 Task: Create a board button that sort the cards in list "Trello first" by start date in ascending order.
Action: Mouse moved to (1412, 105)
Screenshot: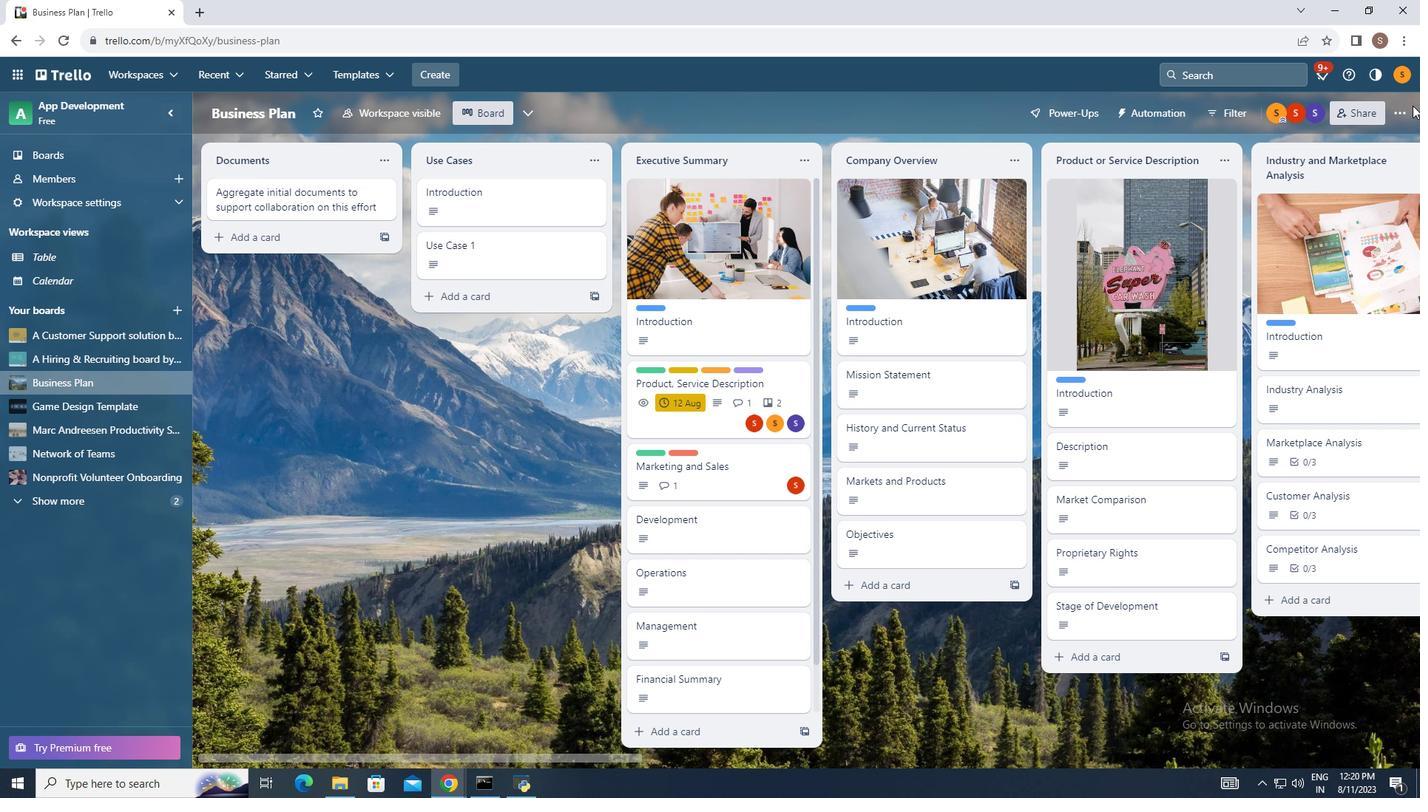 
Action: Mouse pressed left at (1412, 105)
Screenshot: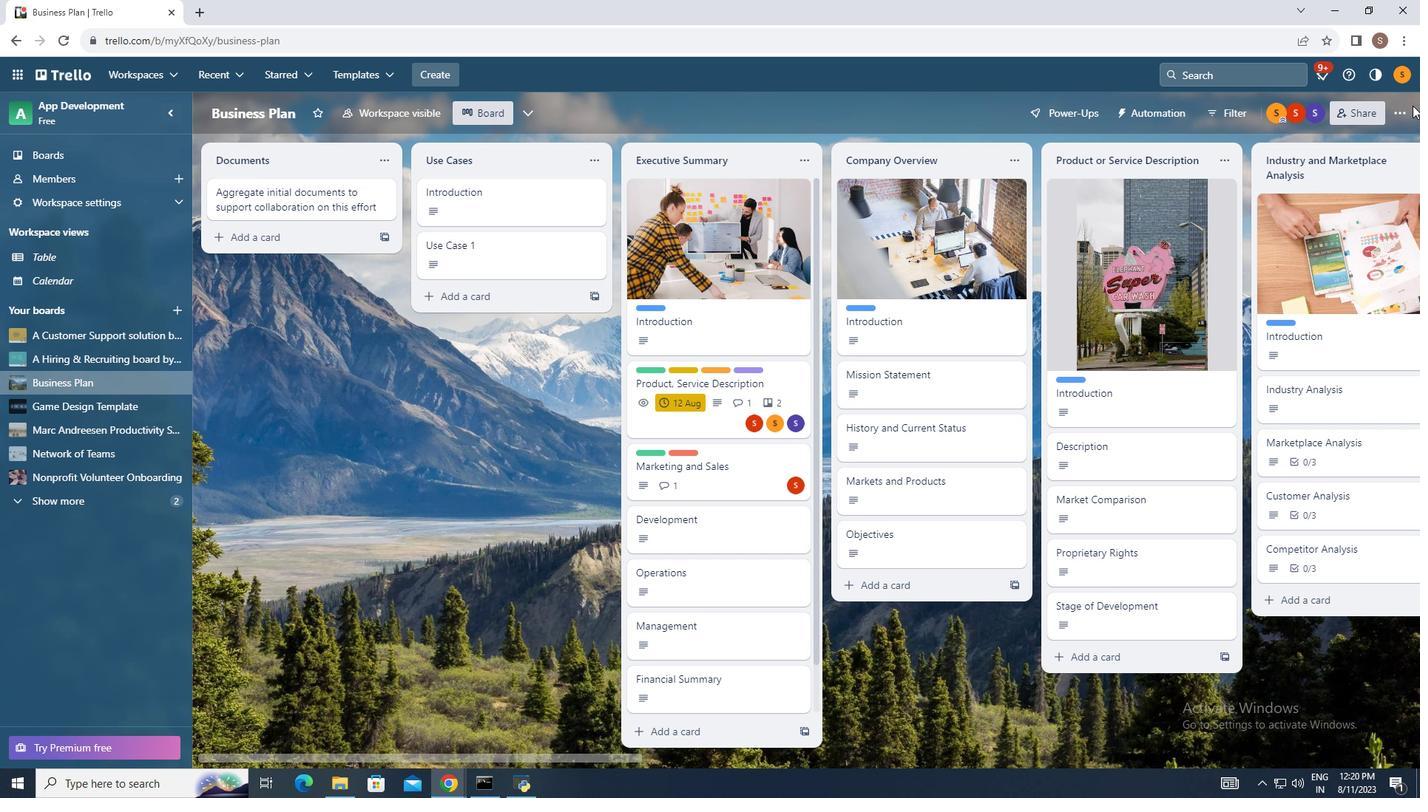 
Action: Mouse moved to (1406, 110)
Screenshot: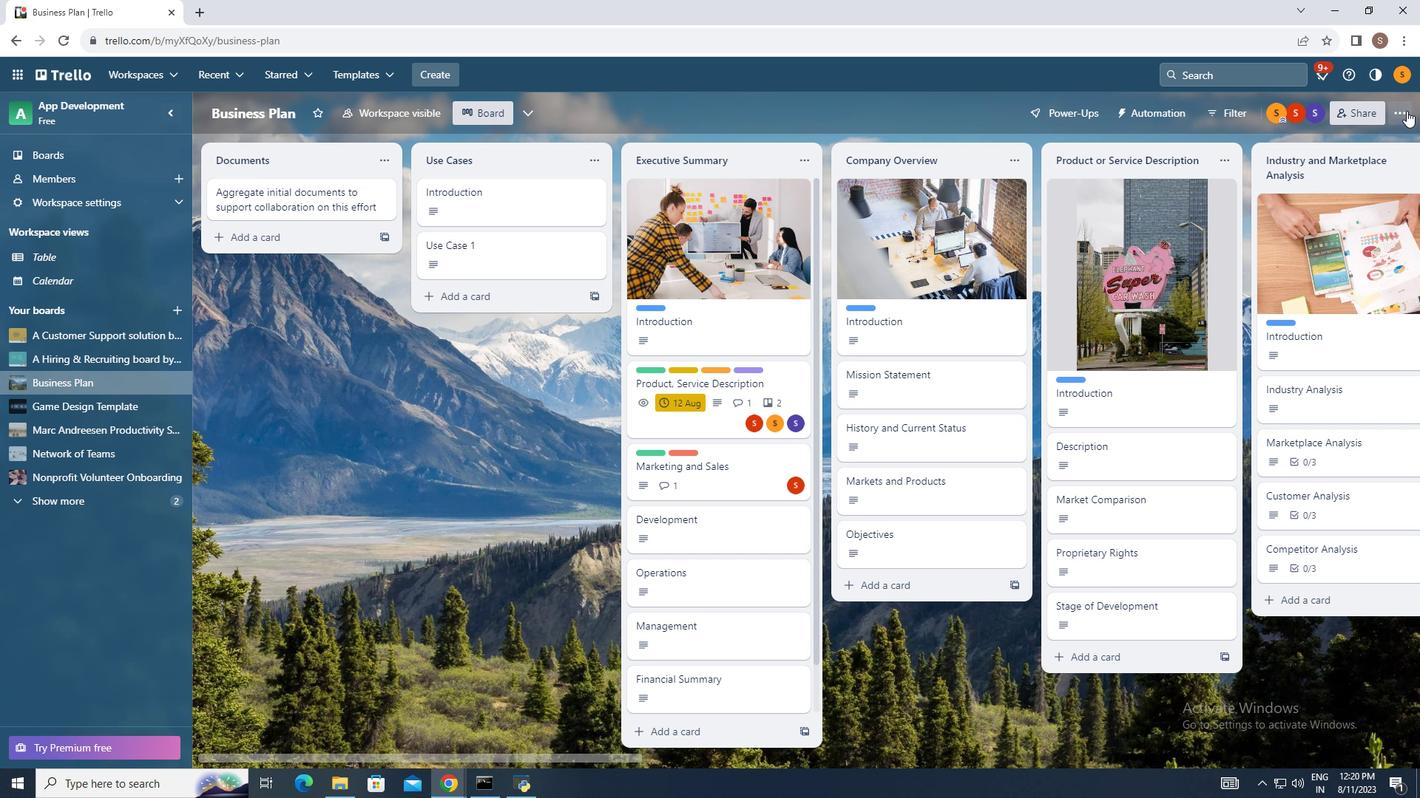 
Action: Mouse pressed left at (1406, 110)
Screenshot: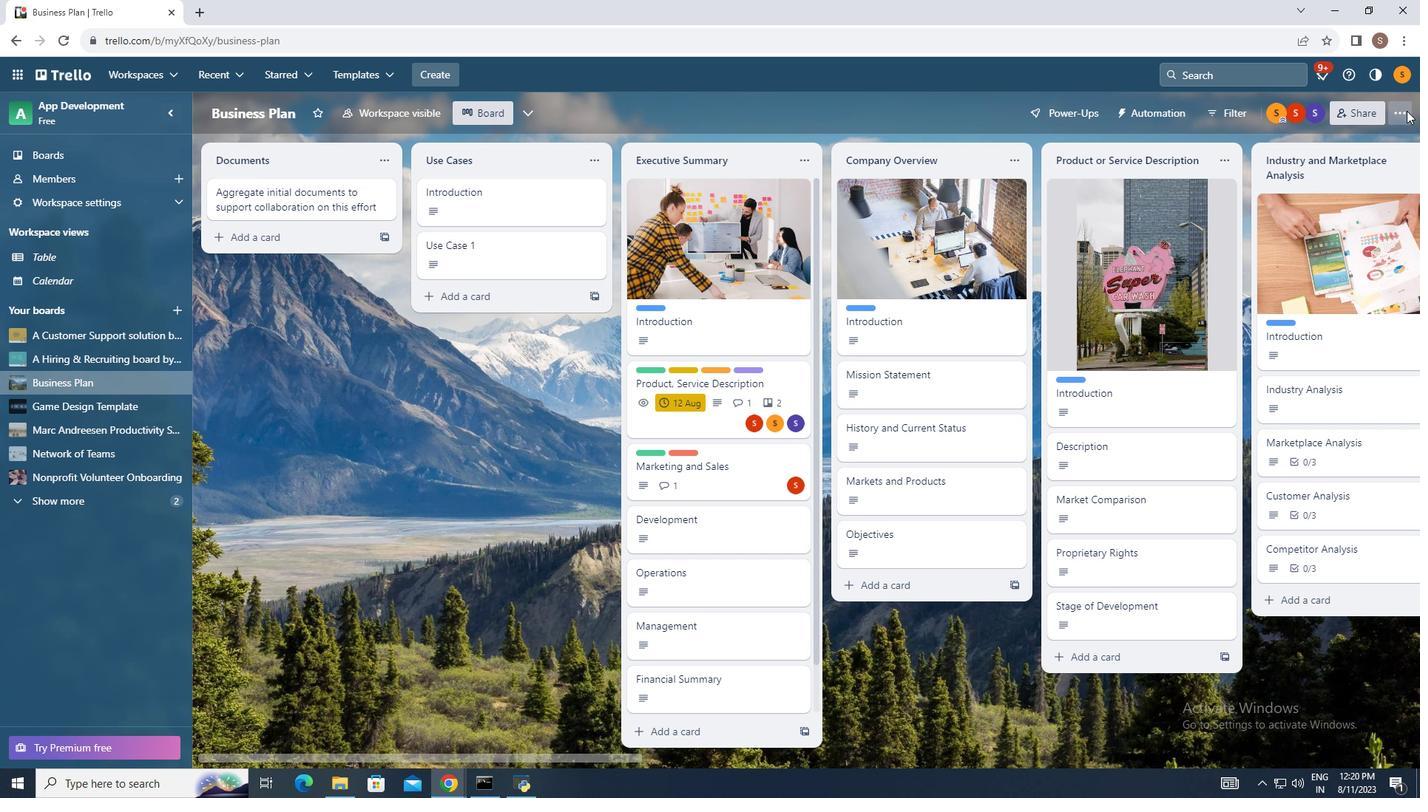 
Action: Mouse moved to (1272, 293)
Screenshot: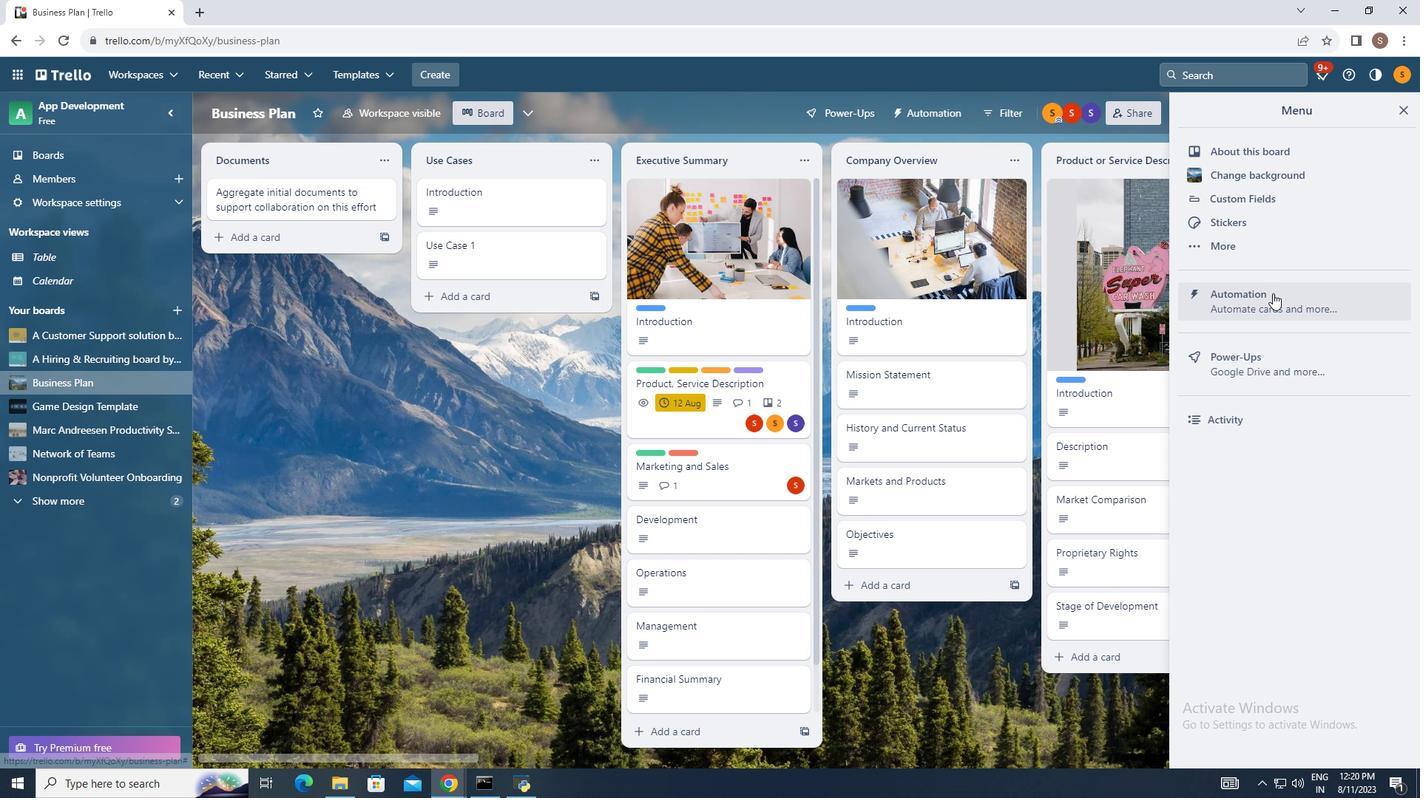 
Action: Mouse pressed left at (1272, 293)
Screenshot: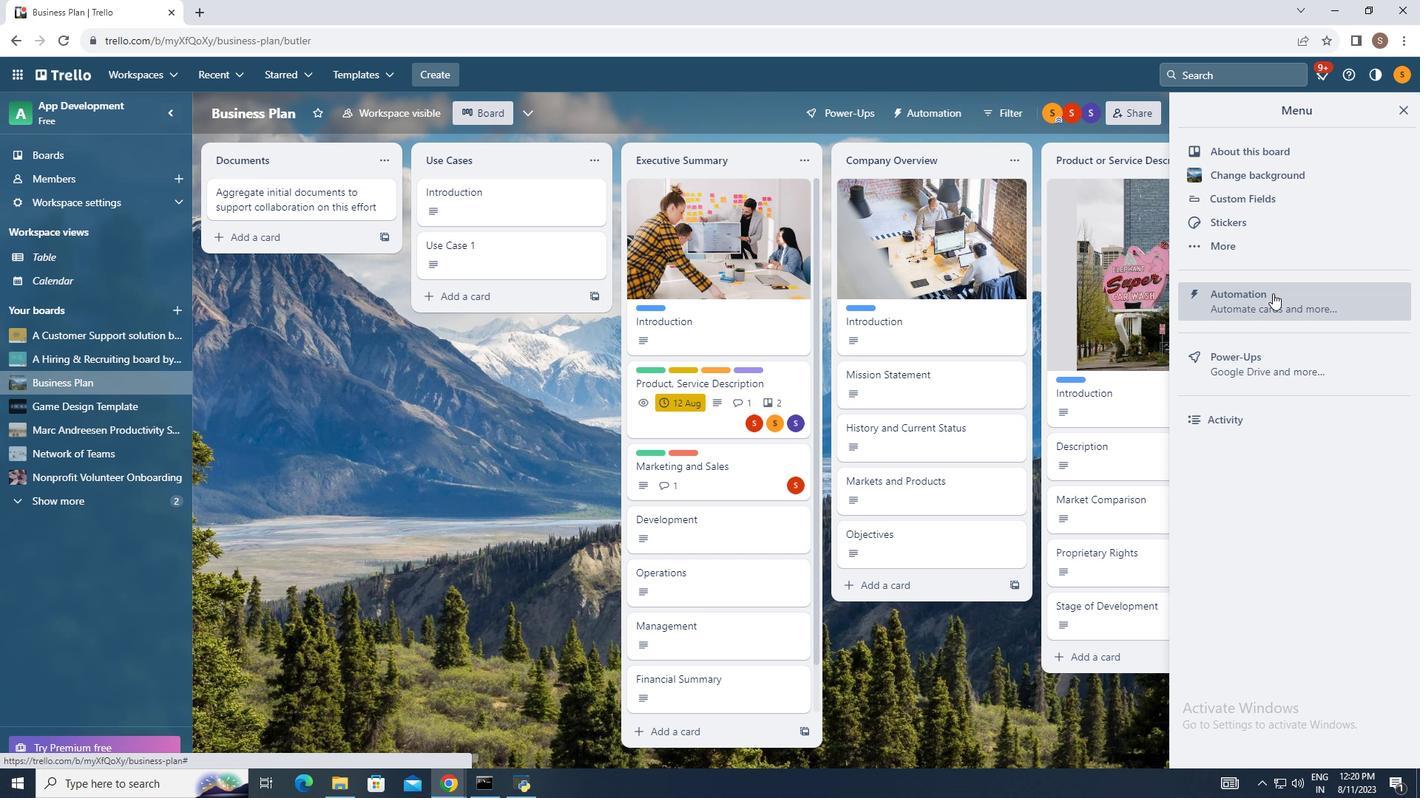 
Action: Mouse moved to (259, 386)
Screenshot: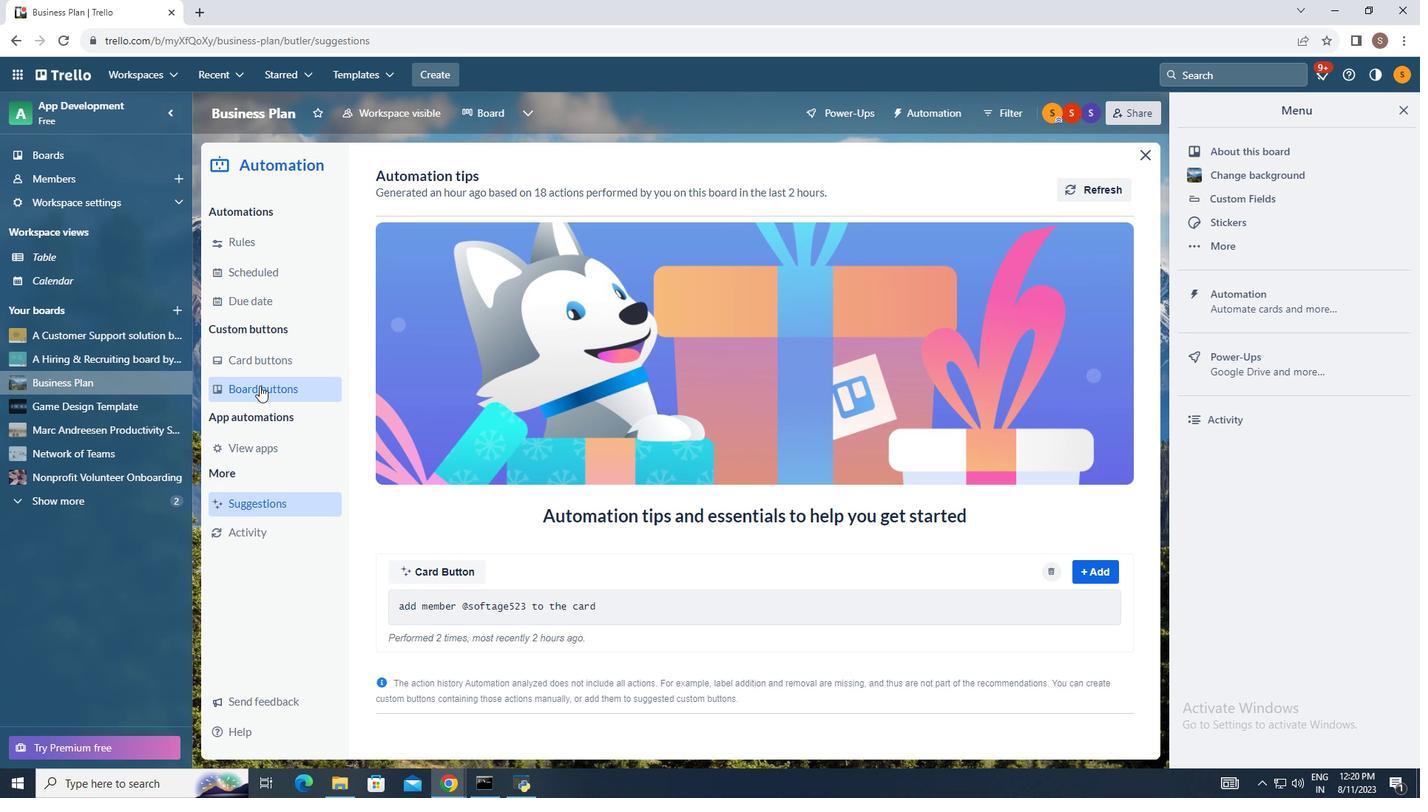 
Action: Mouse pressed left at (259, 386)
Screenshot: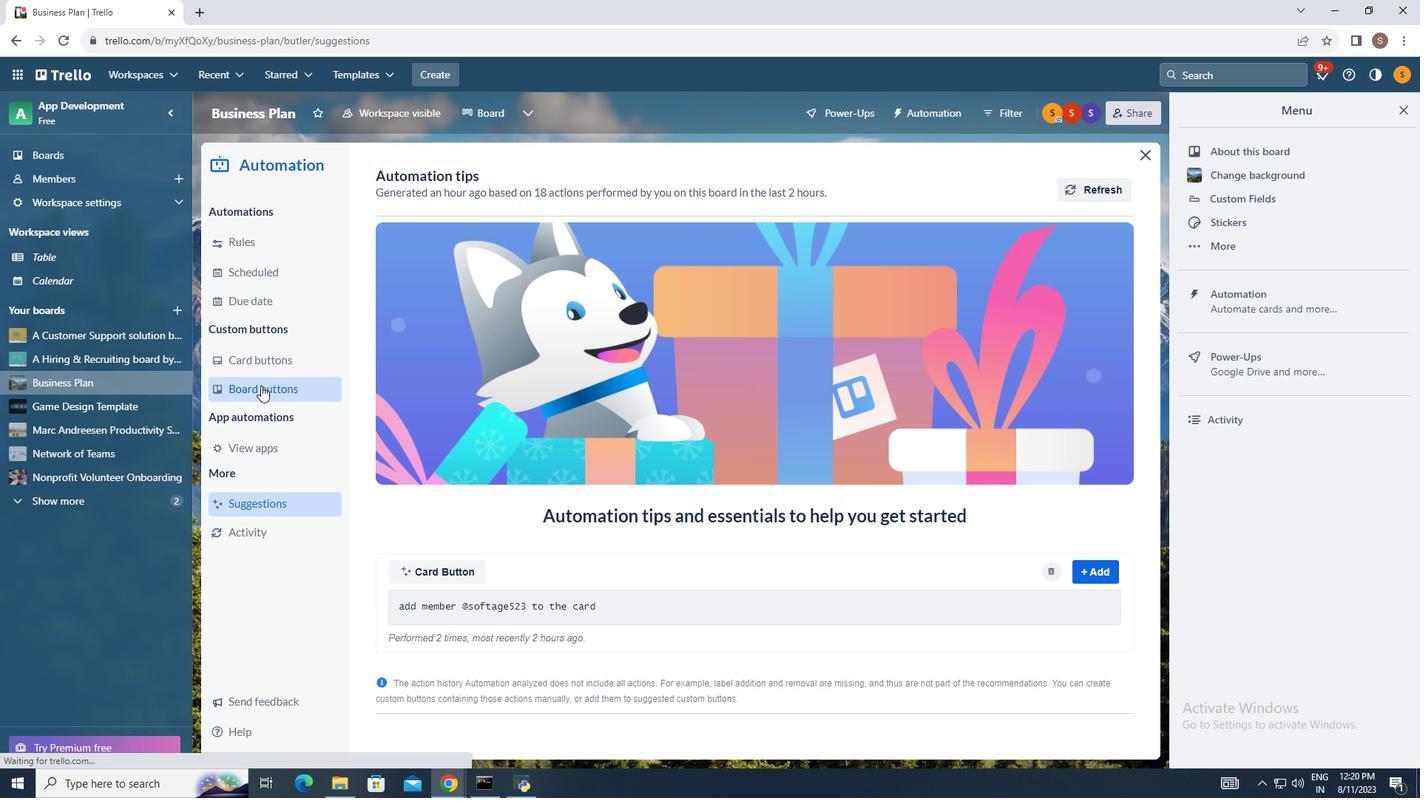 
Action: Mouse moved to (1070, 183)
Screenshot: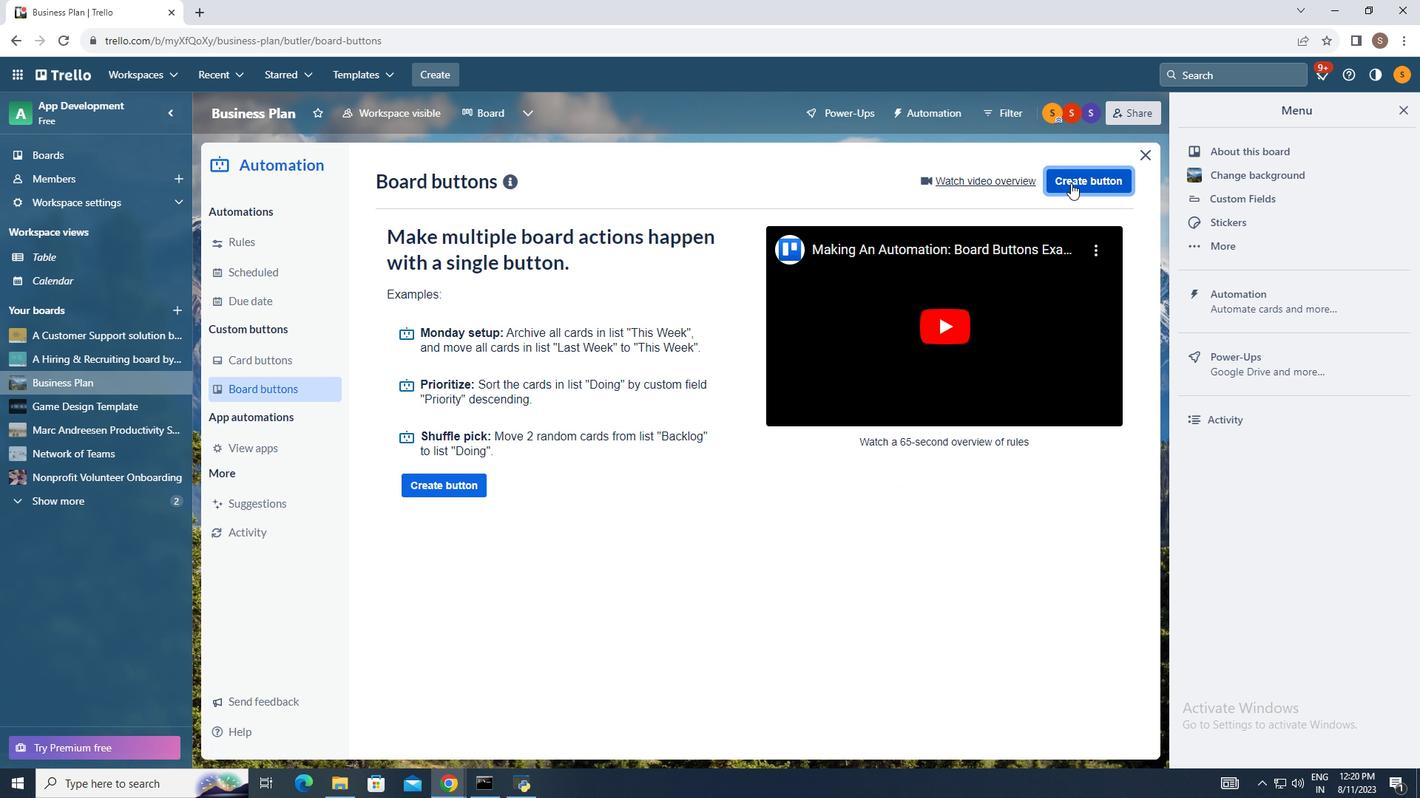 
Action: Mouse pressed left at (1070, 183)
Screenshot: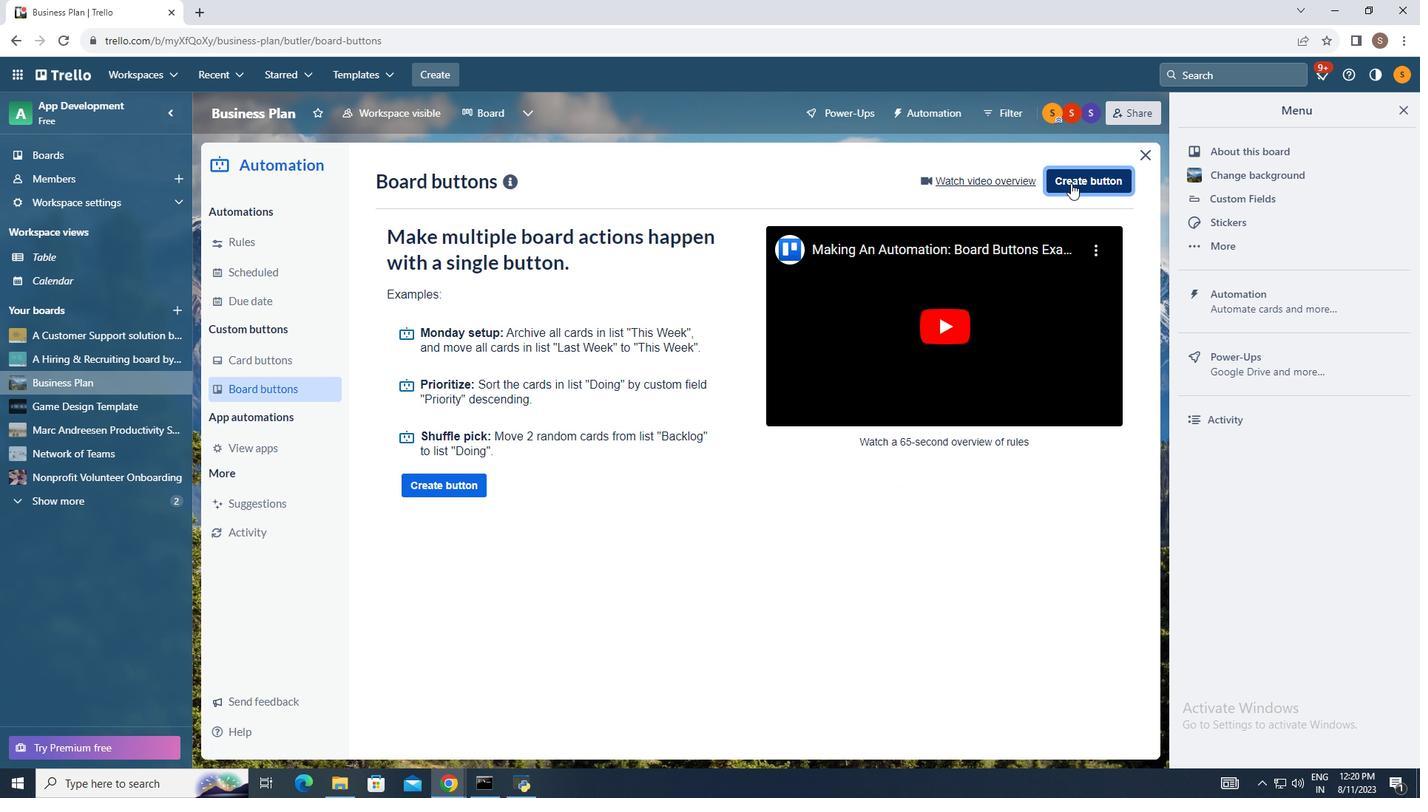 
Action: Mouse moved to (764, 377)
Screenshot: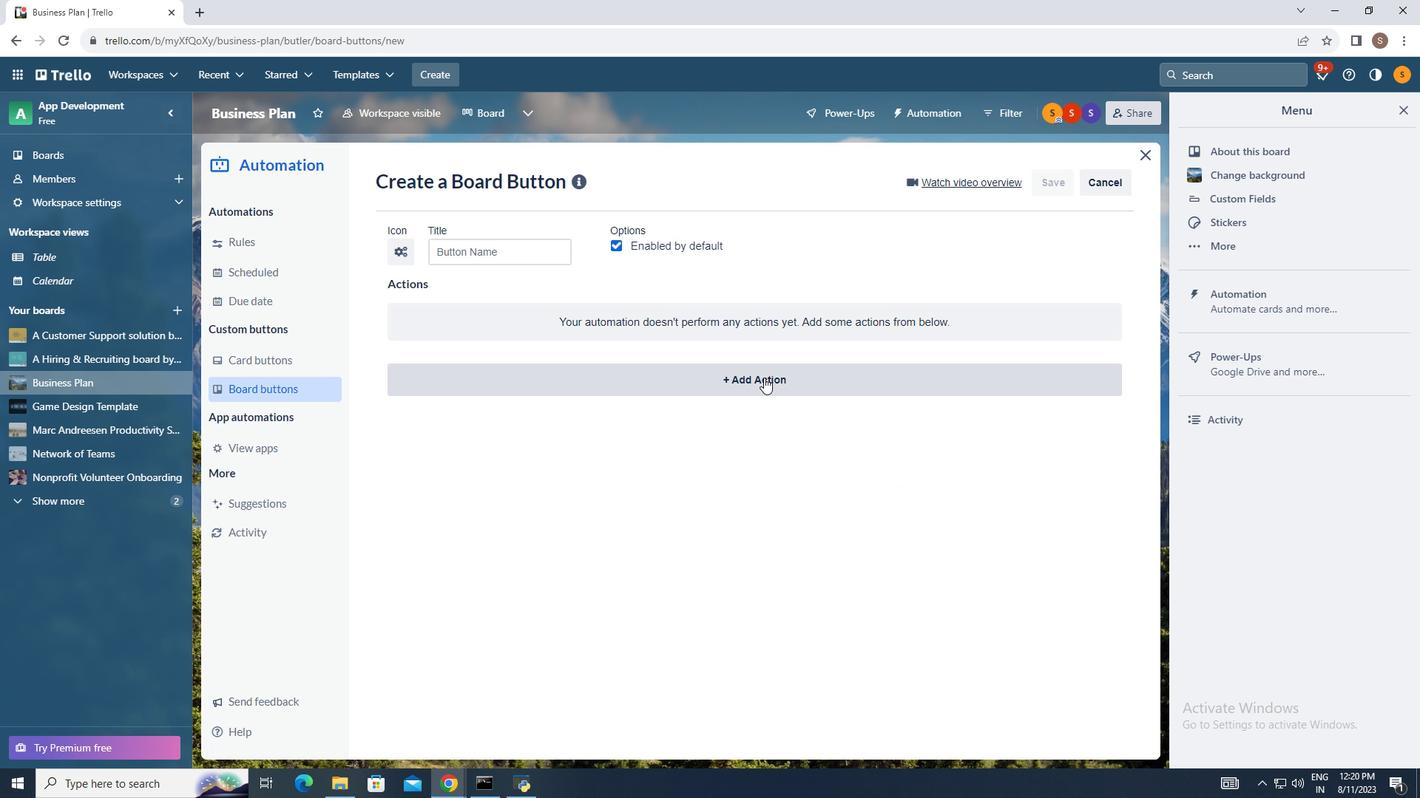 
Action: Mouse pressed left at (764, 377)
Screenshot: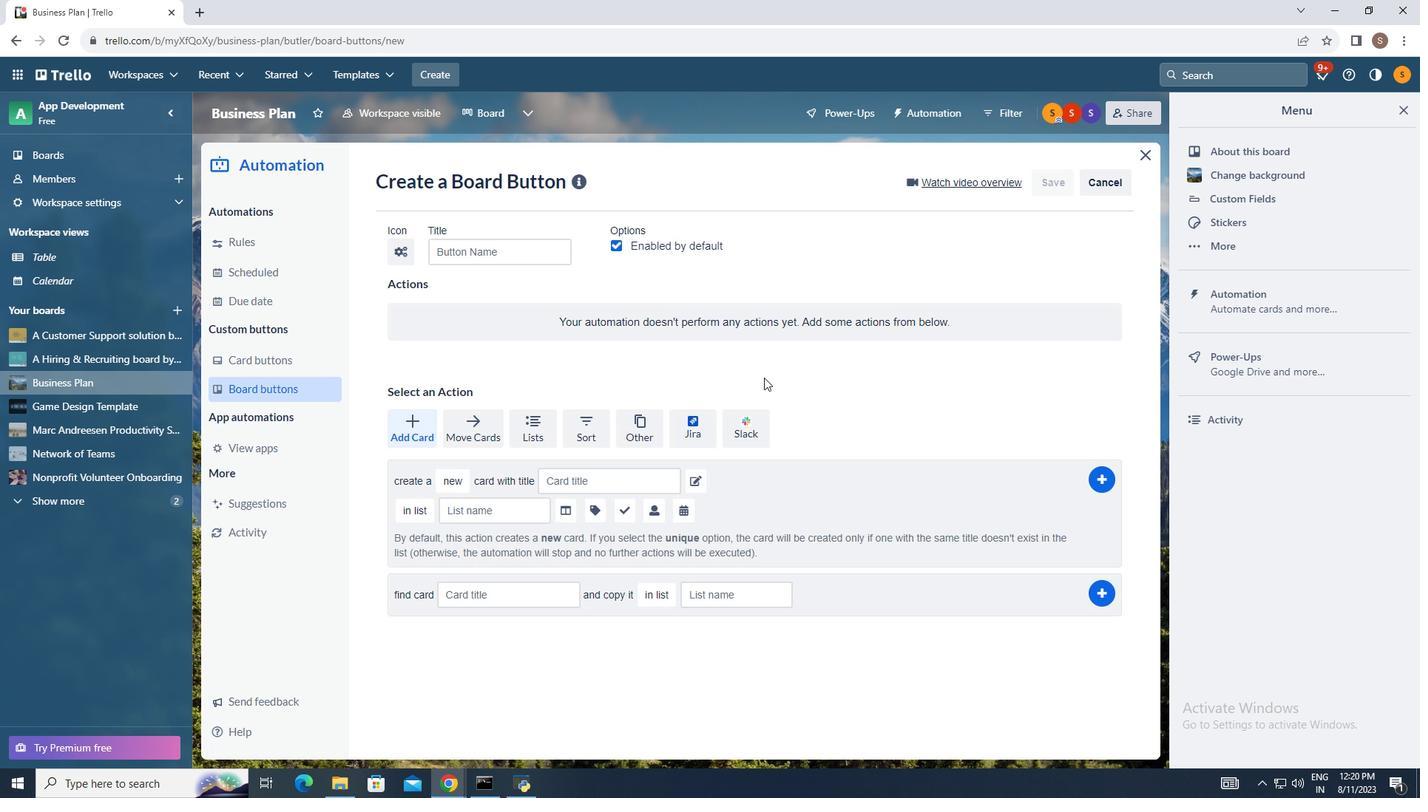 
Action: Mouse moved to (581, 423)
Screenshot: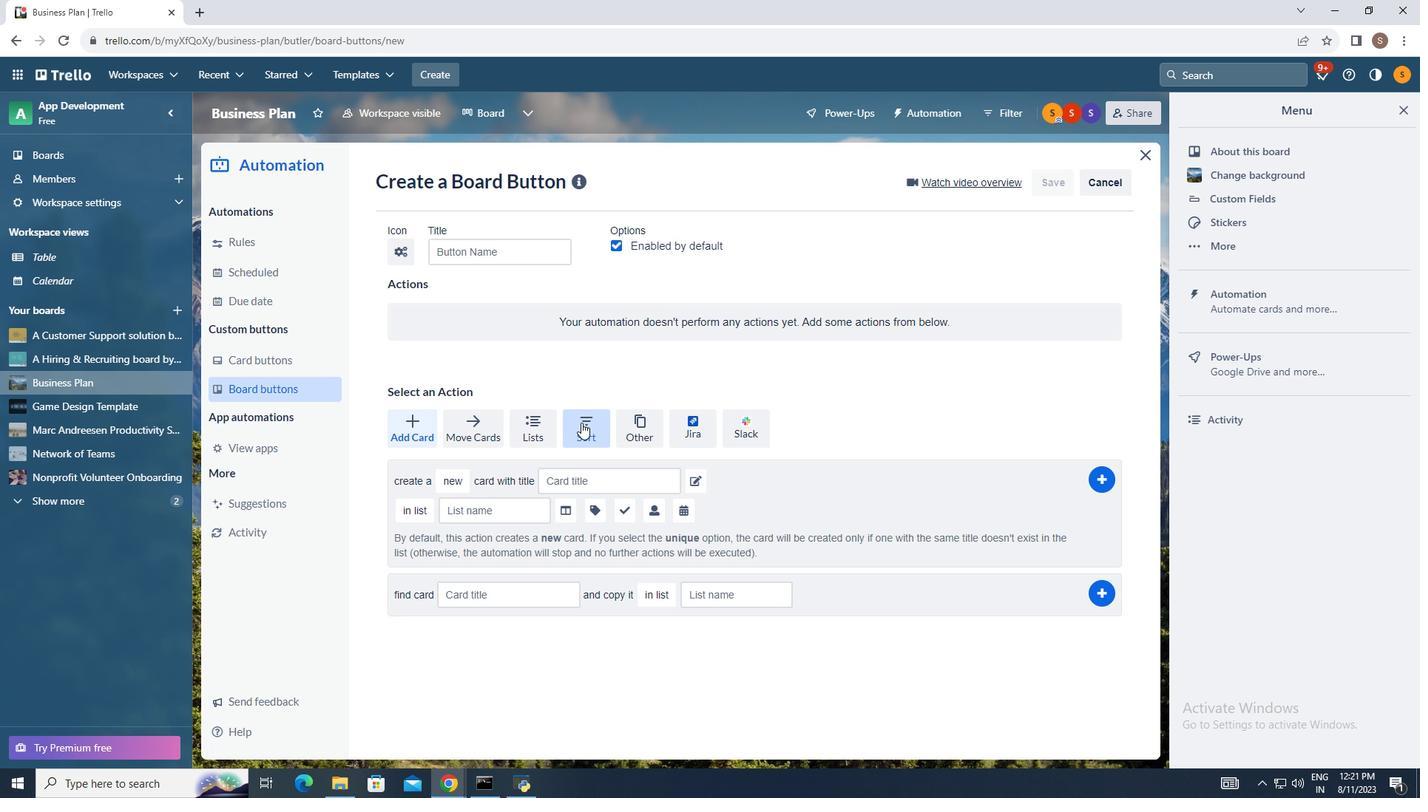 
Action: Mouse pressed left at (581, 423)
Screenshot: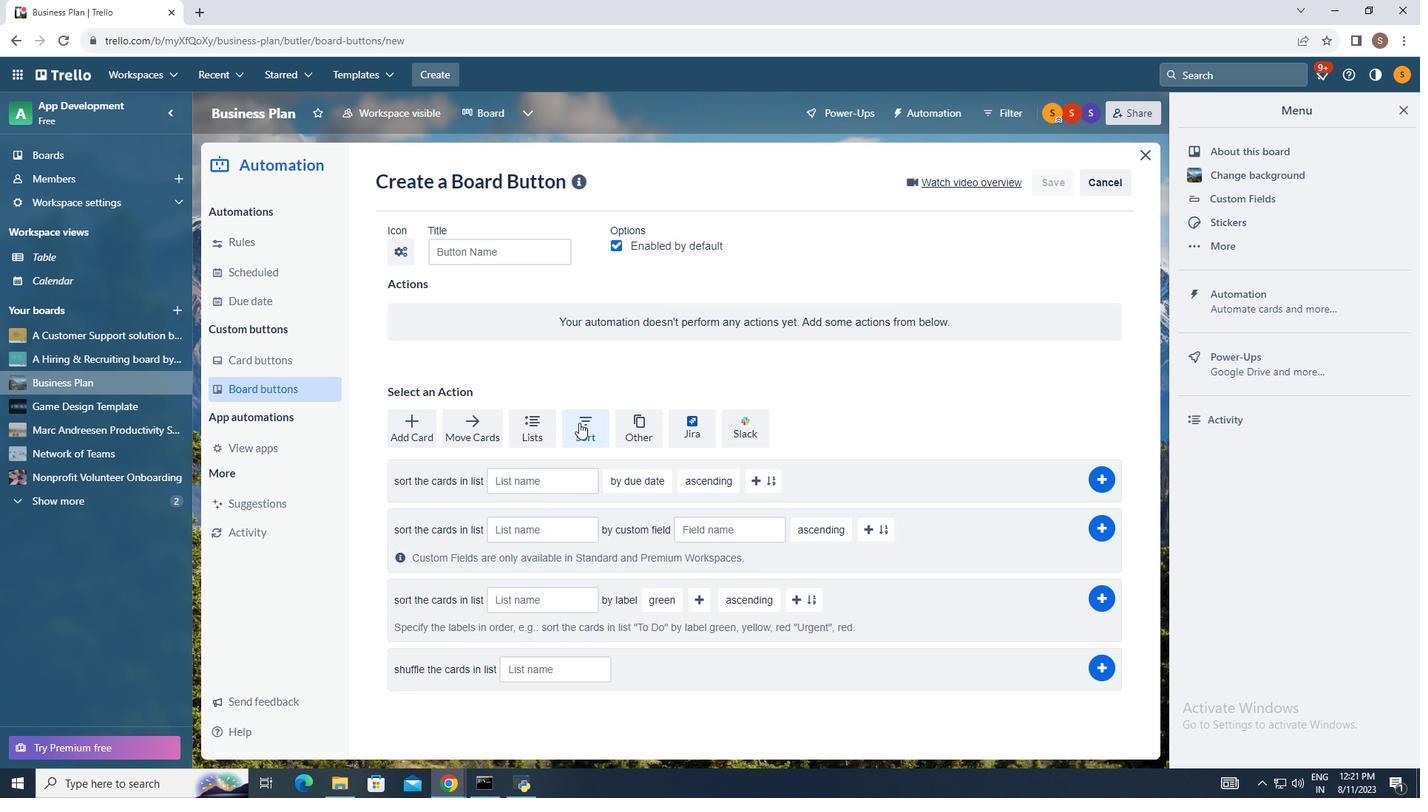 
Action: Mouse moved to (526, 482)
Screenshot: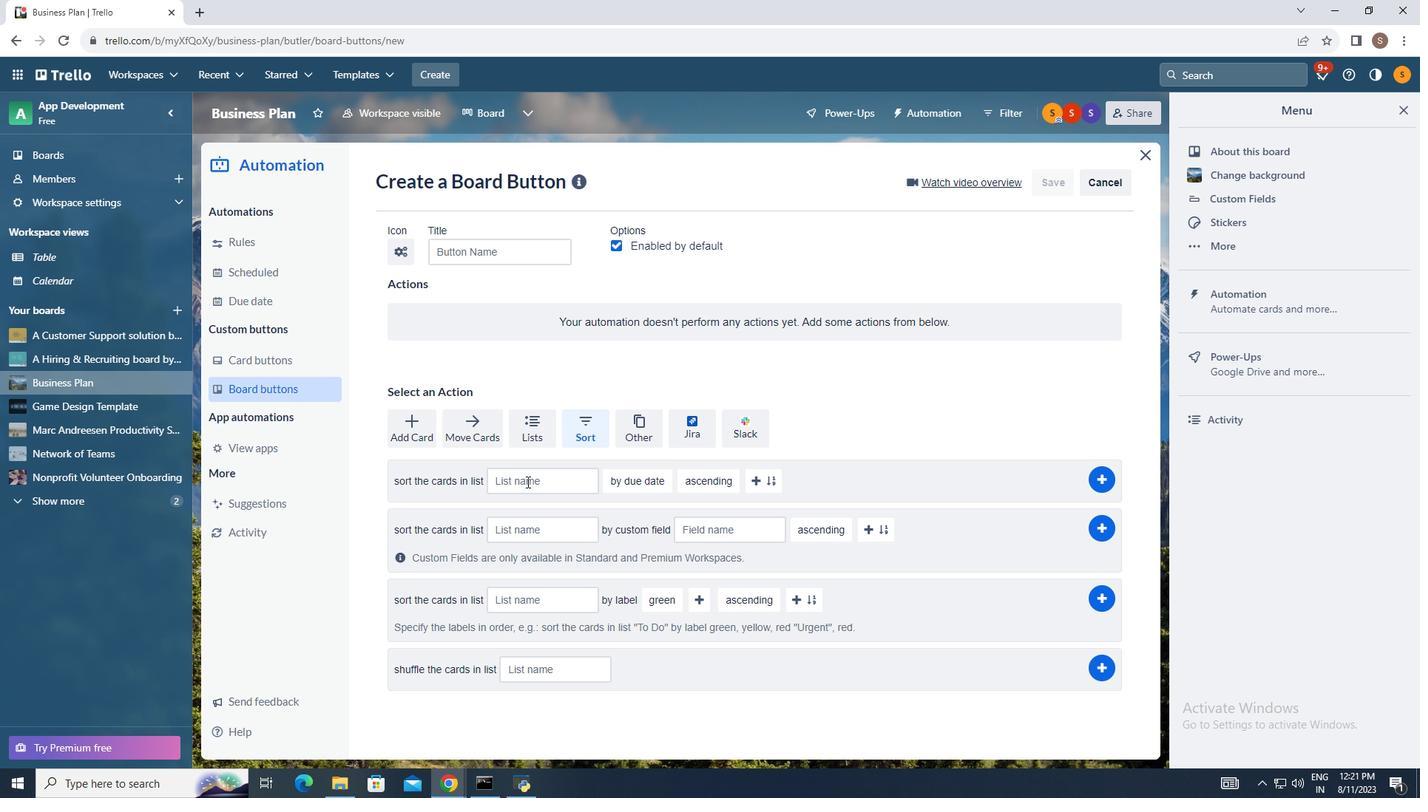 
Action: Mouse pressed left at (526, 482)
Screenshot: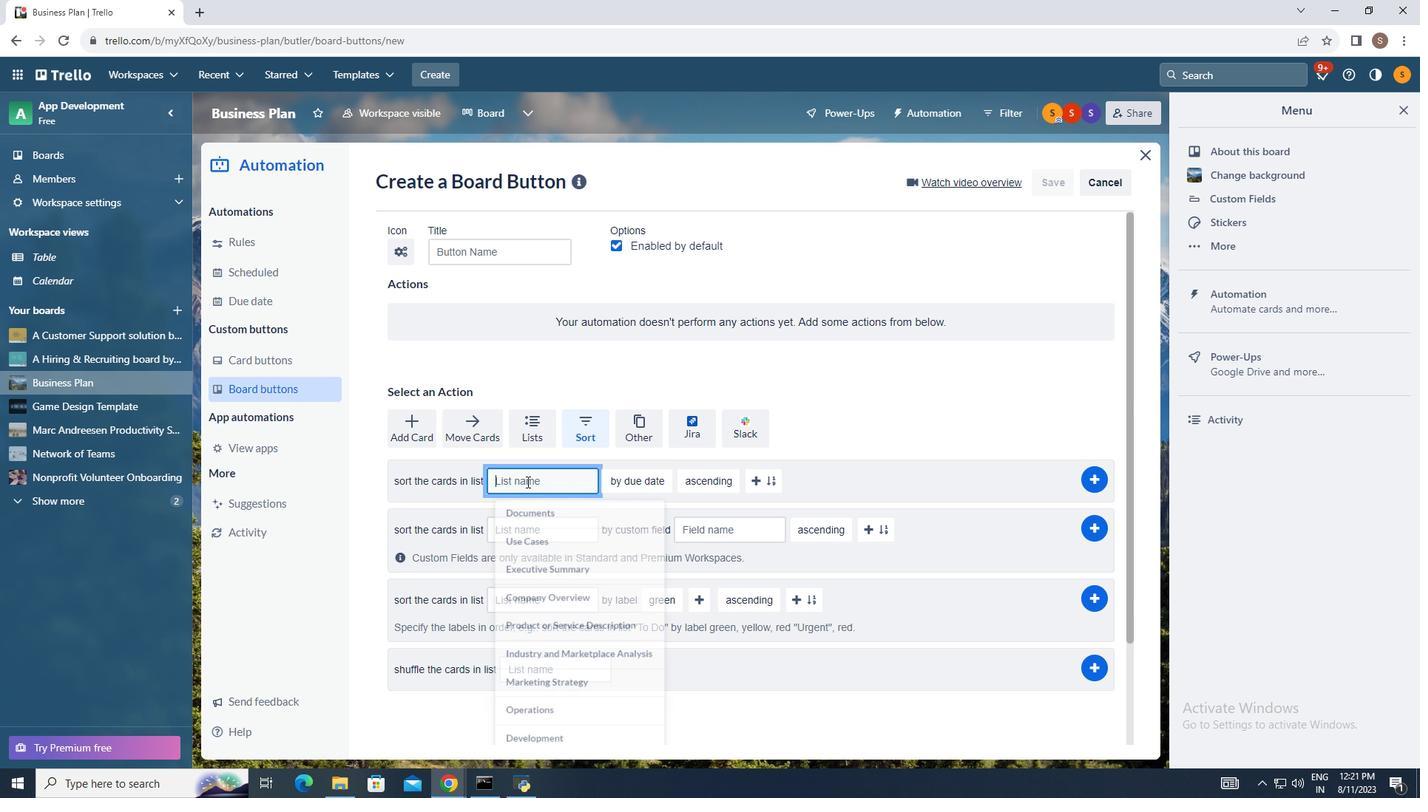 
Action: Key pressed <Key.shift><Key.shift><Key.shift><Key.shift><Key.shift><Key.shift><Key.shift><Key.shift><Key.shift><Key.shift>Trello<Key.space>first
Screenshot: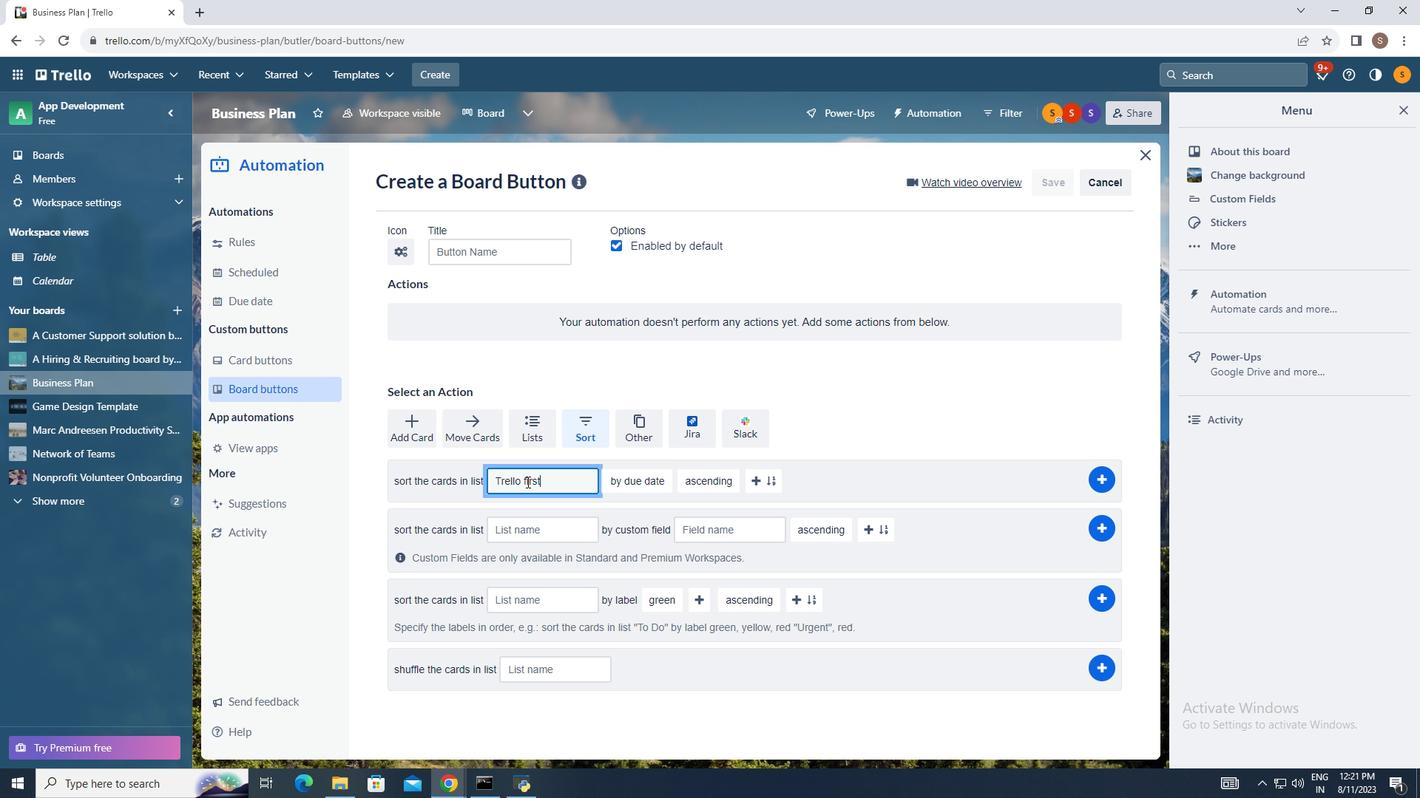 
Action: Mouse moved to (636, 482)
Screenshot: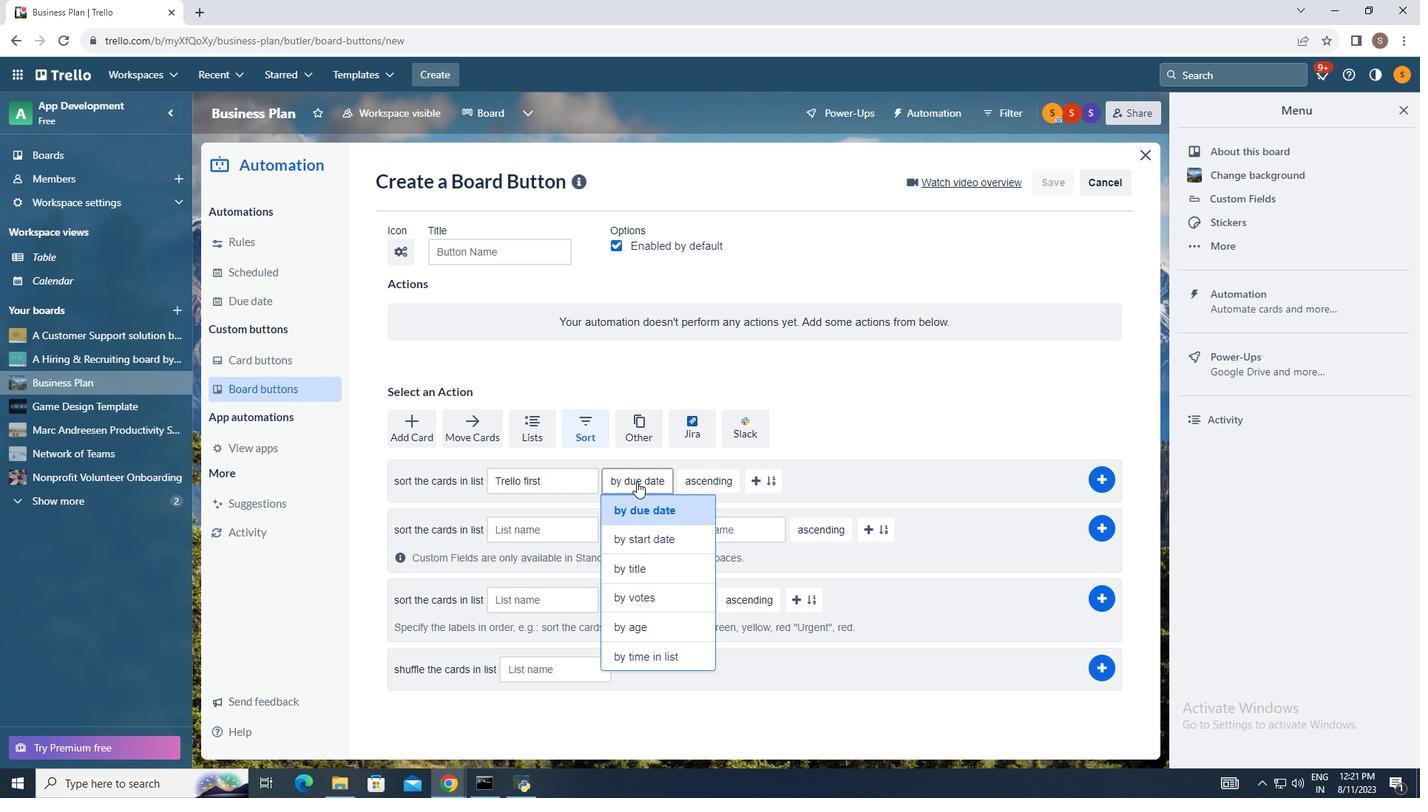 
Action: Mouse pressed left at (636, 482)
Screenshot: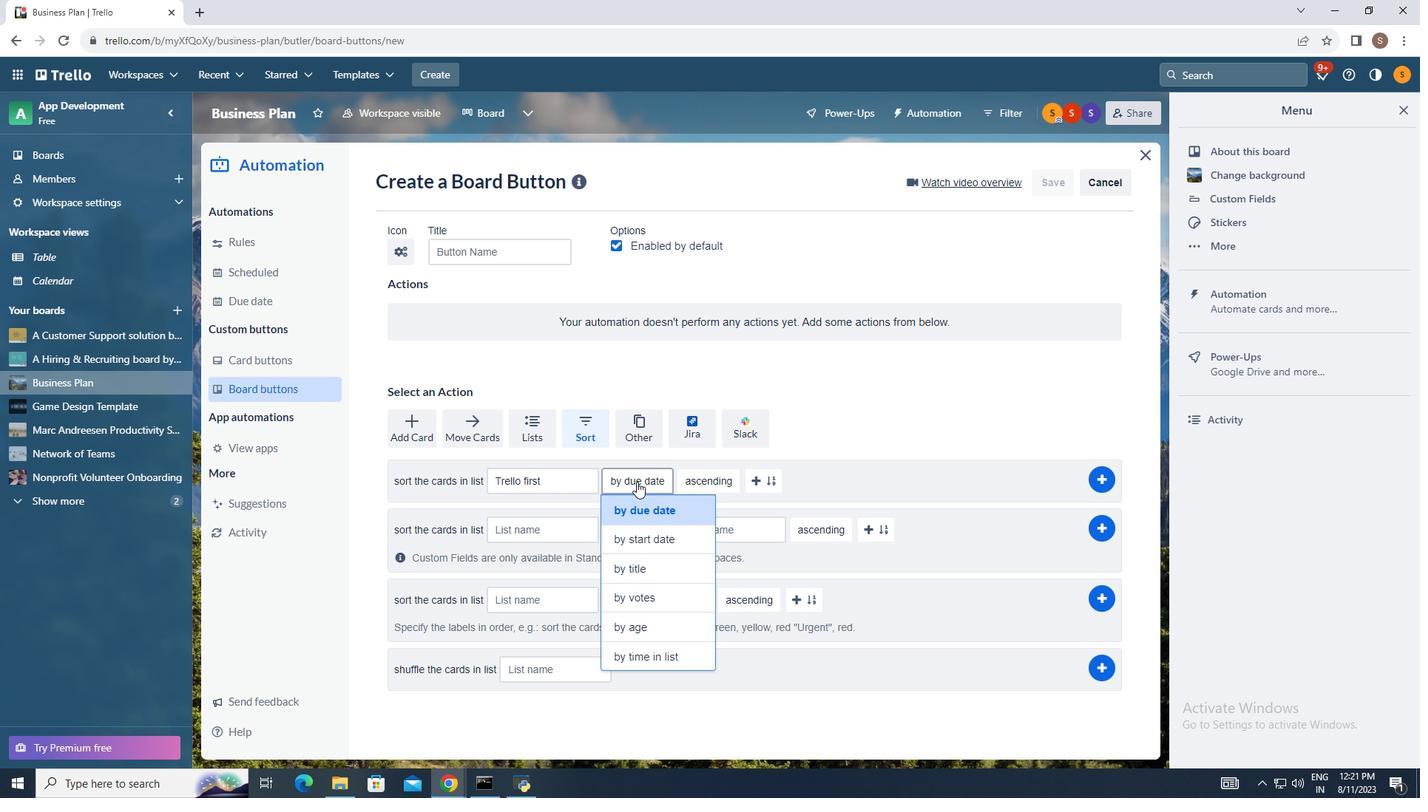 
Action: Mouse moved to (645, 531)
Screenshot: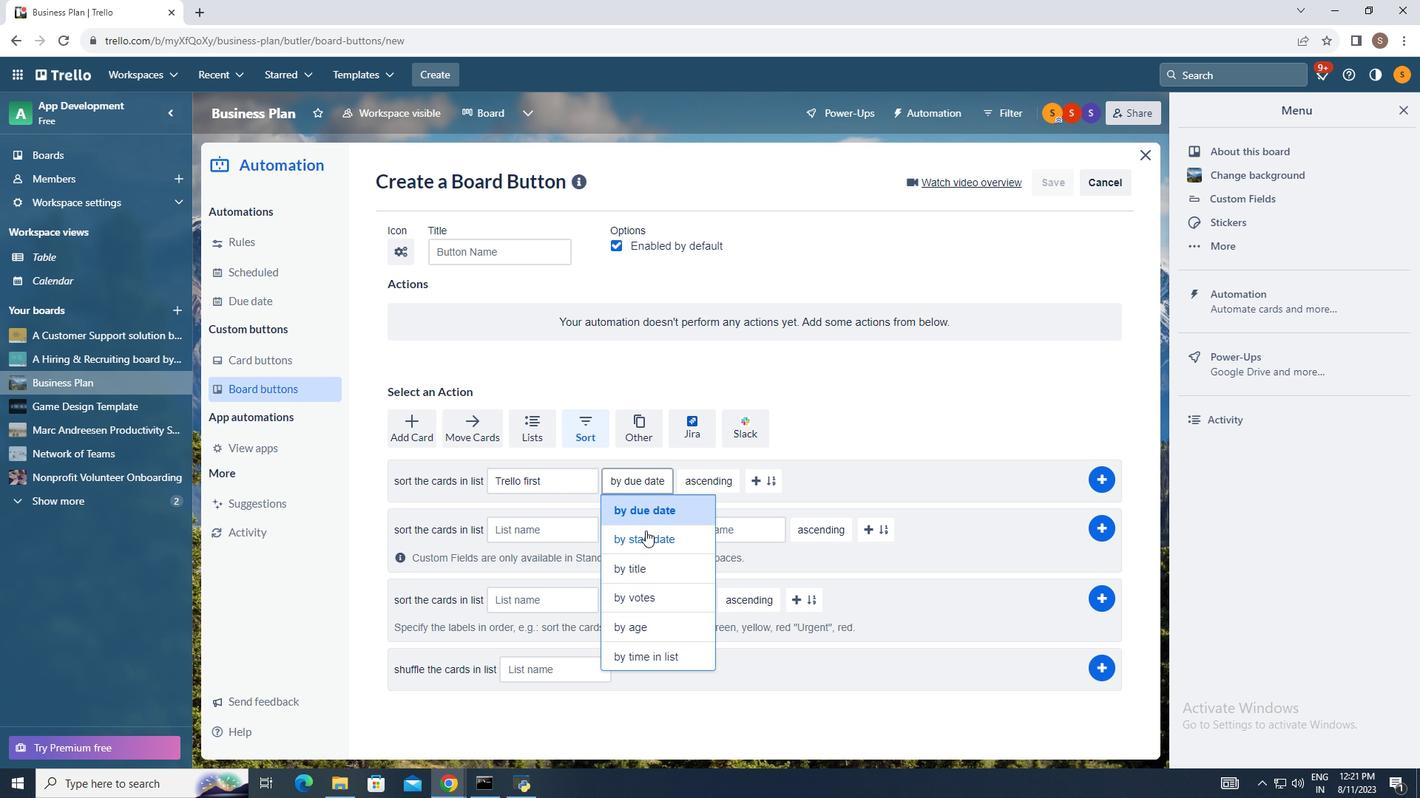 
Action: Mouse pressed left at (645, 531)
Screenshot: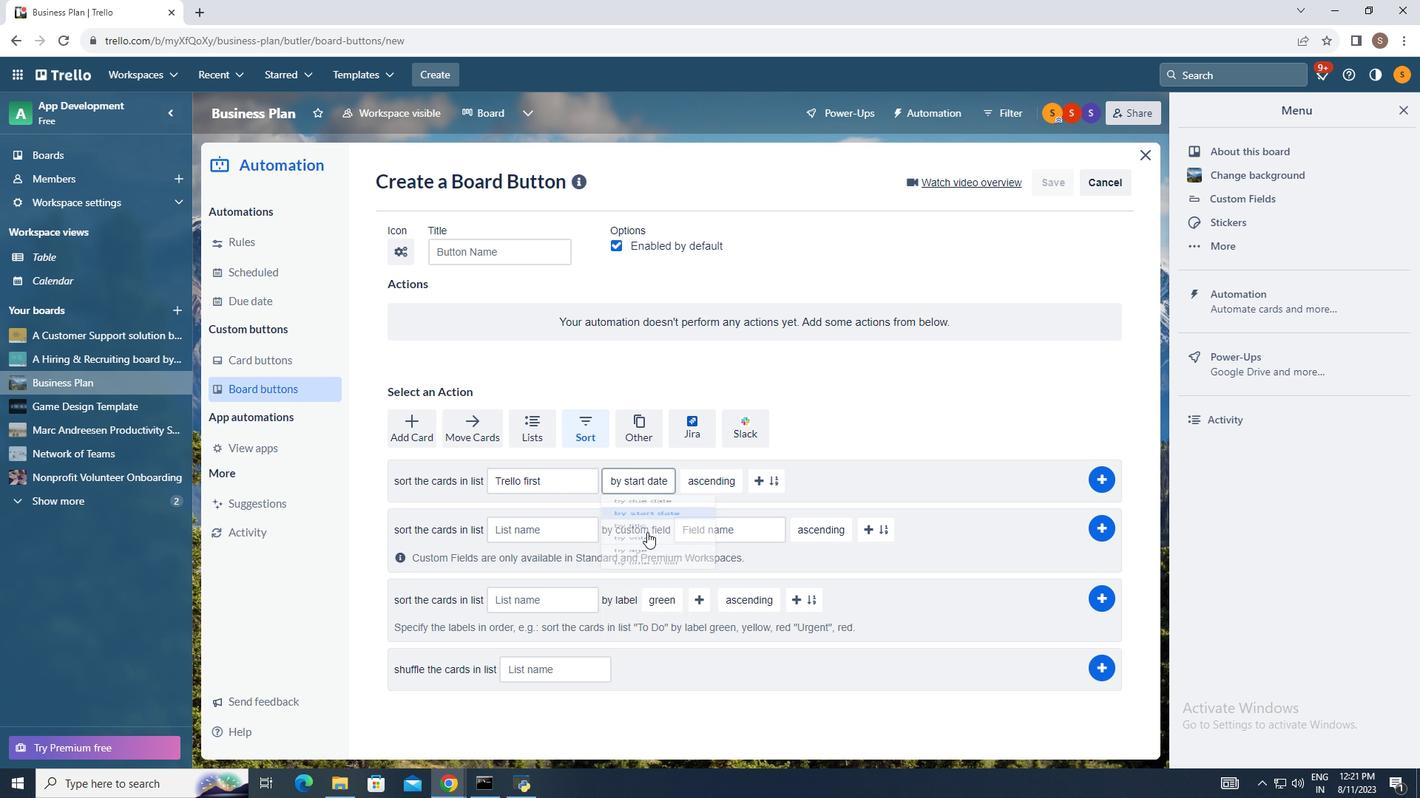 
Action: Mouse moved to (707, 483)
Screenshot: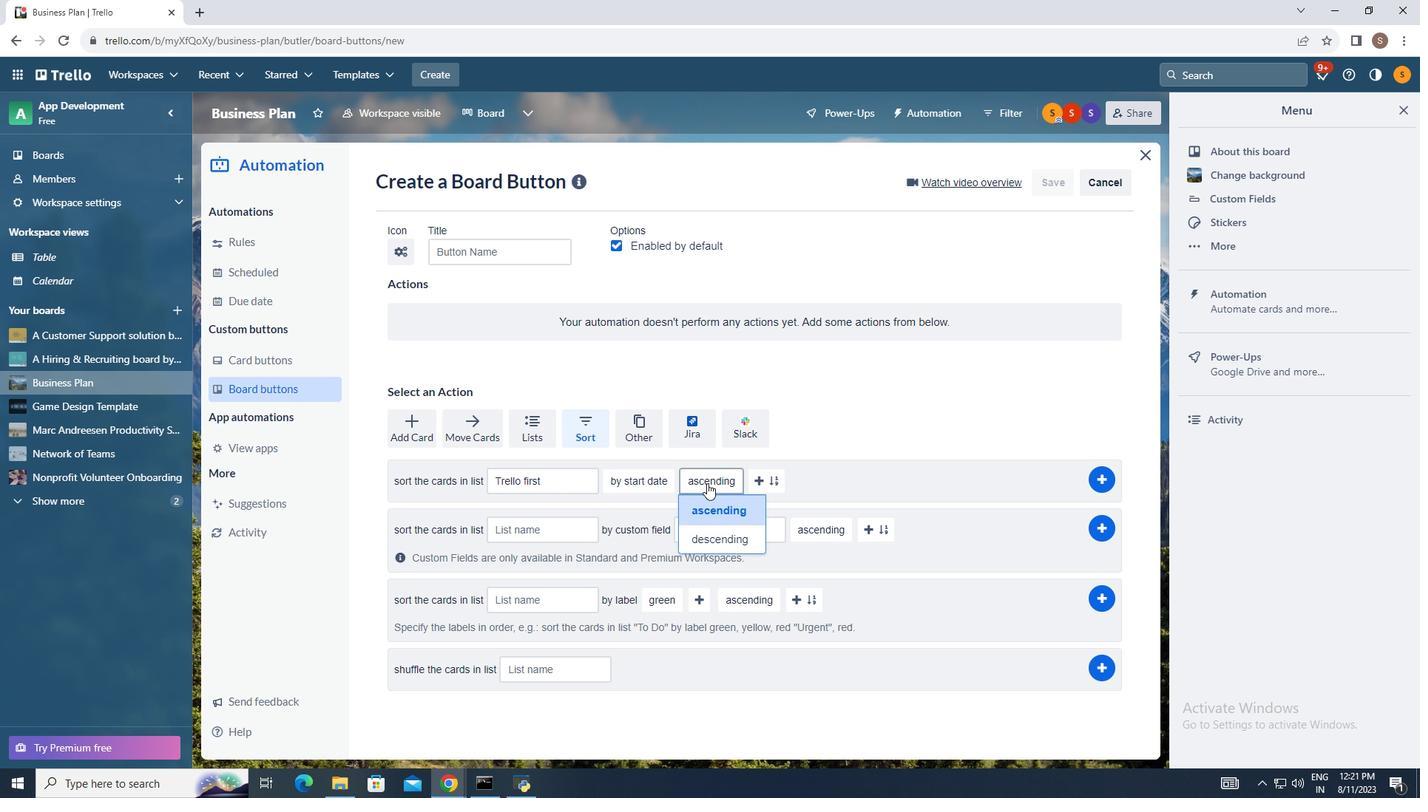 
Action: Mouse pressed left at (707, 483)
Screenshot: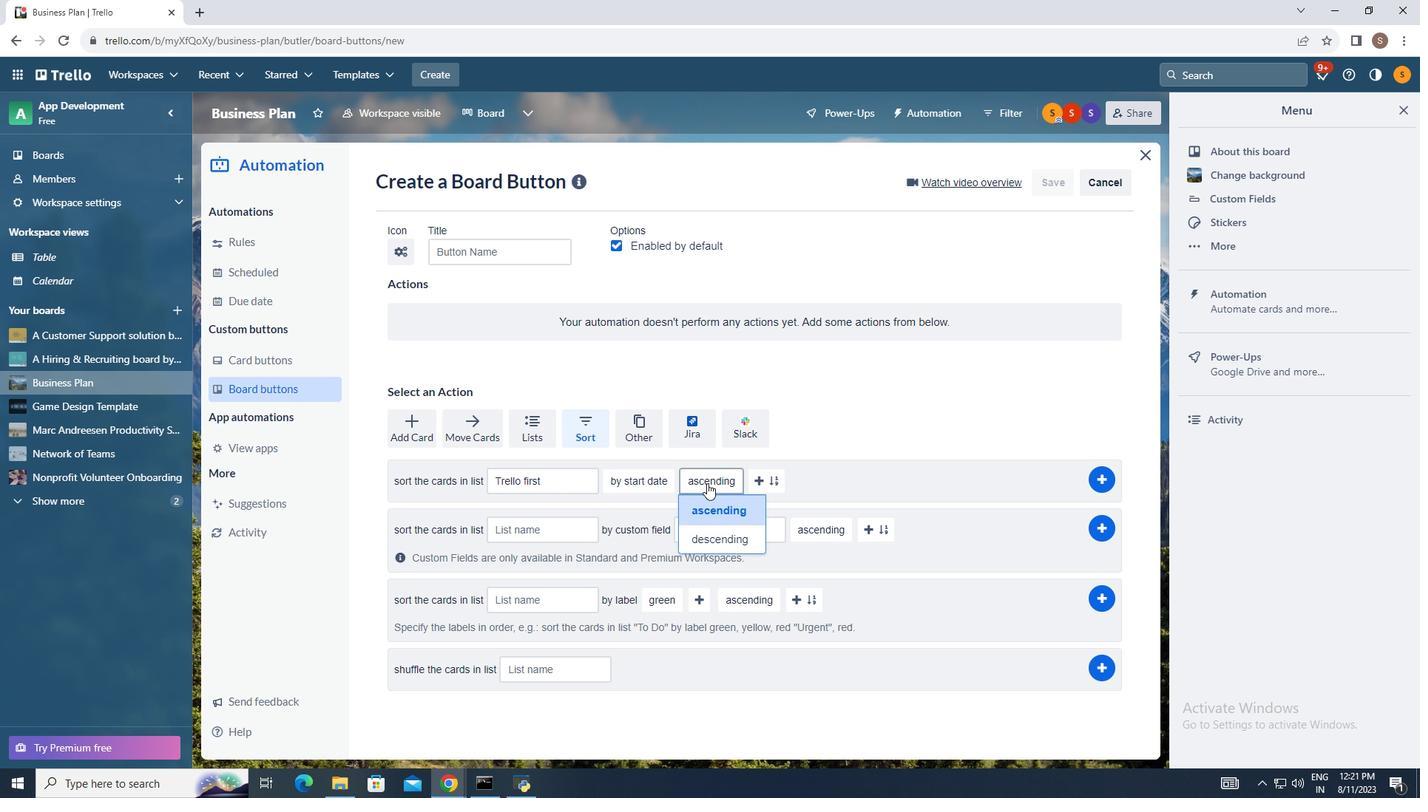 
Action: Mouse moved to (717, 508)
Screenshot: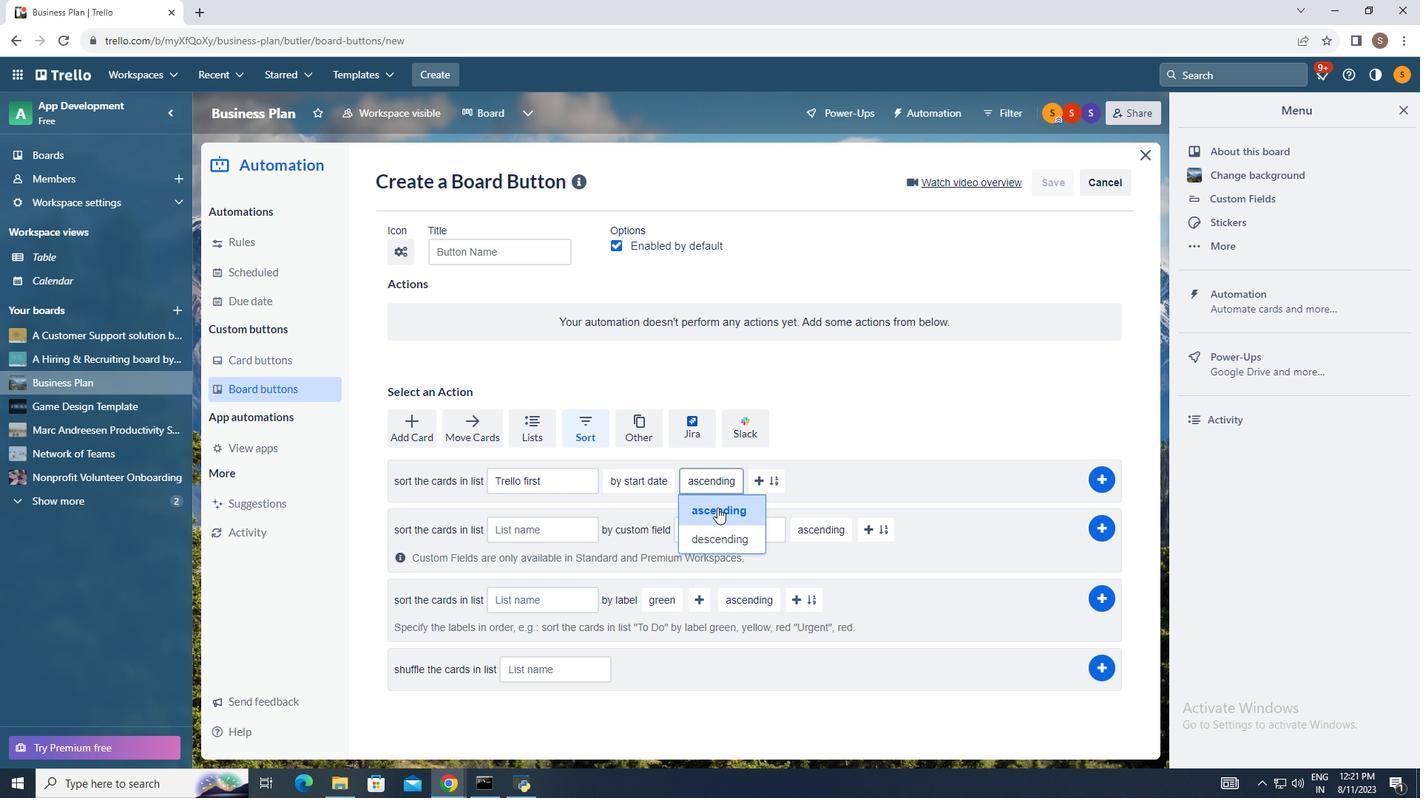 
Action: Mouse pressed left at (717, 508)
Screenshot: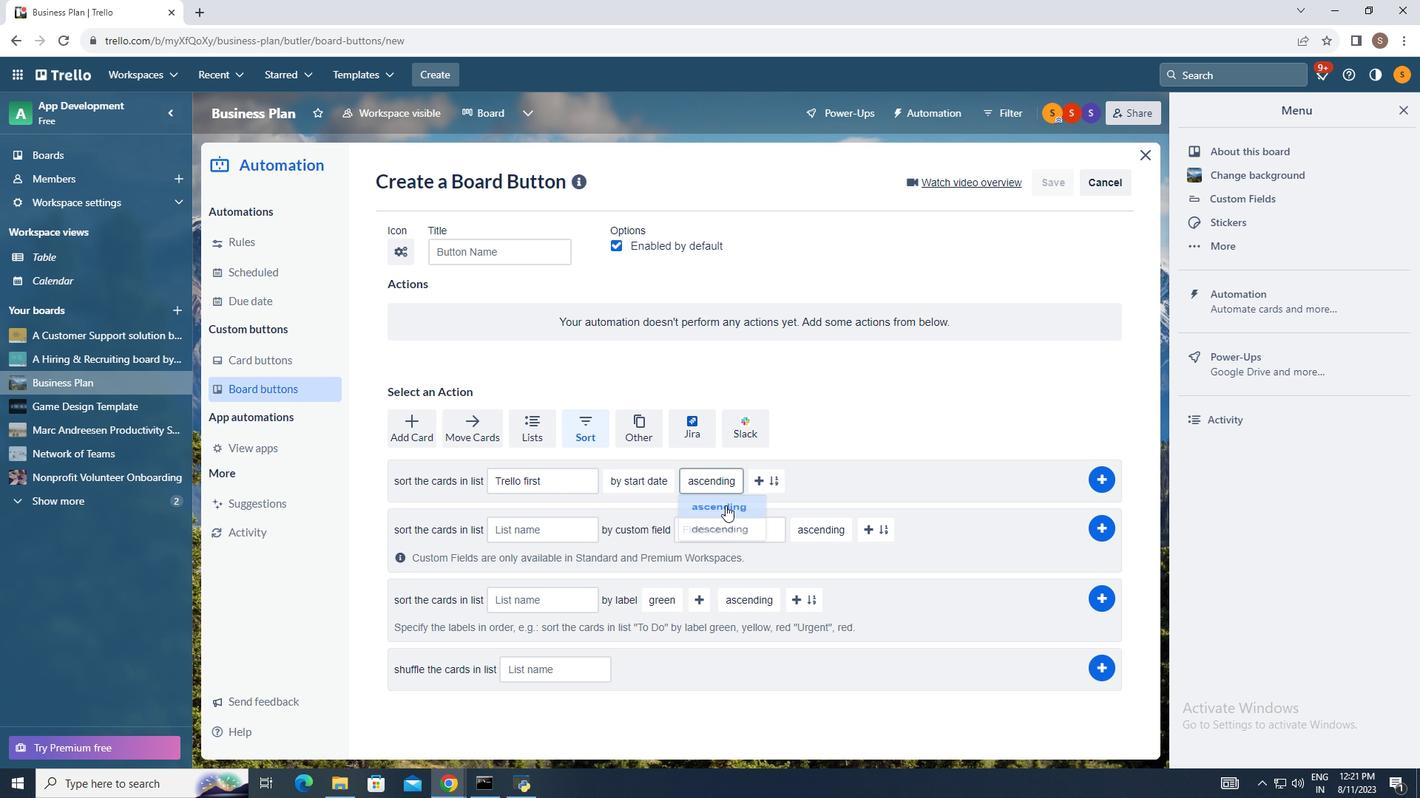 
Action: Mouse moved to (1096, 477)
Screenshot: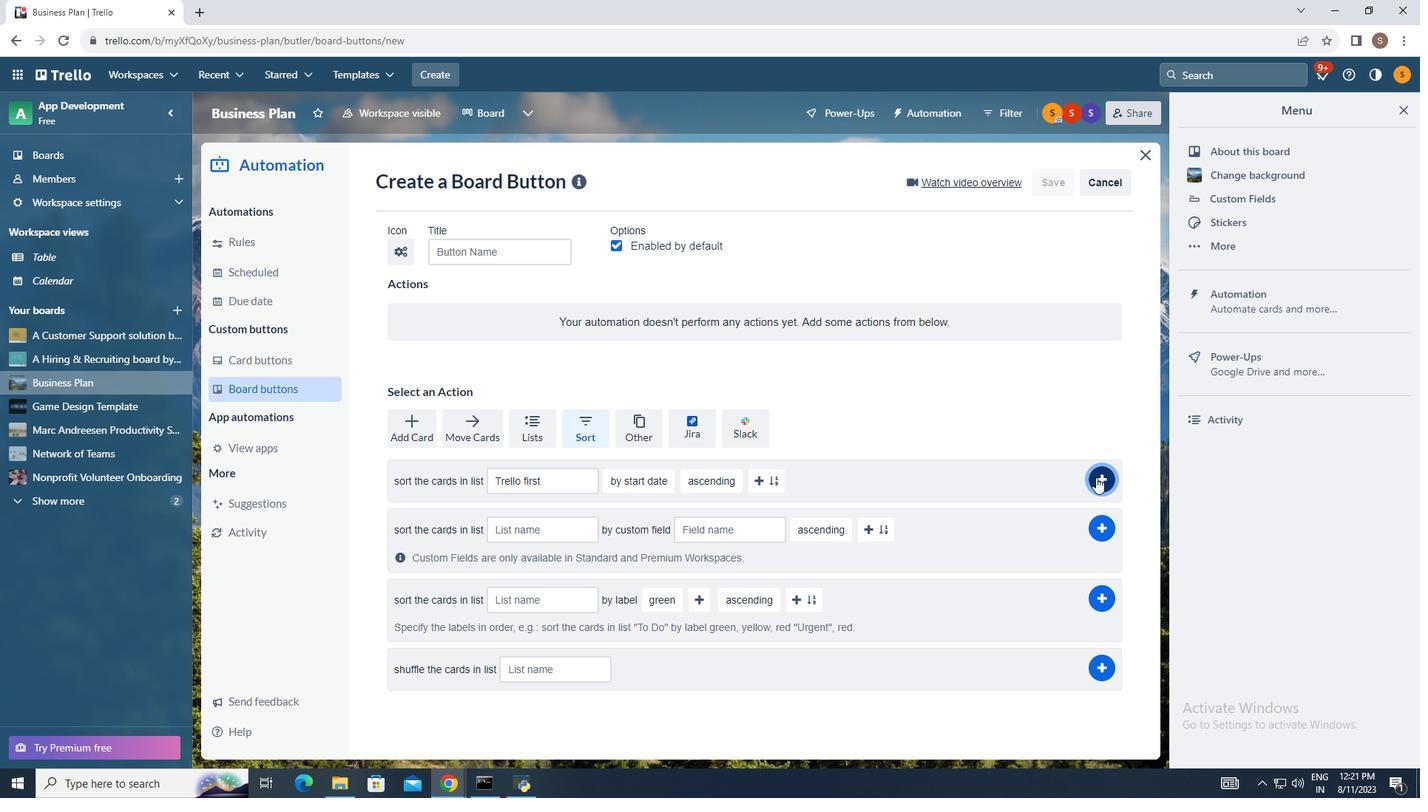 
Action: Mouse pressed left at (1096, 477)
Screenshot: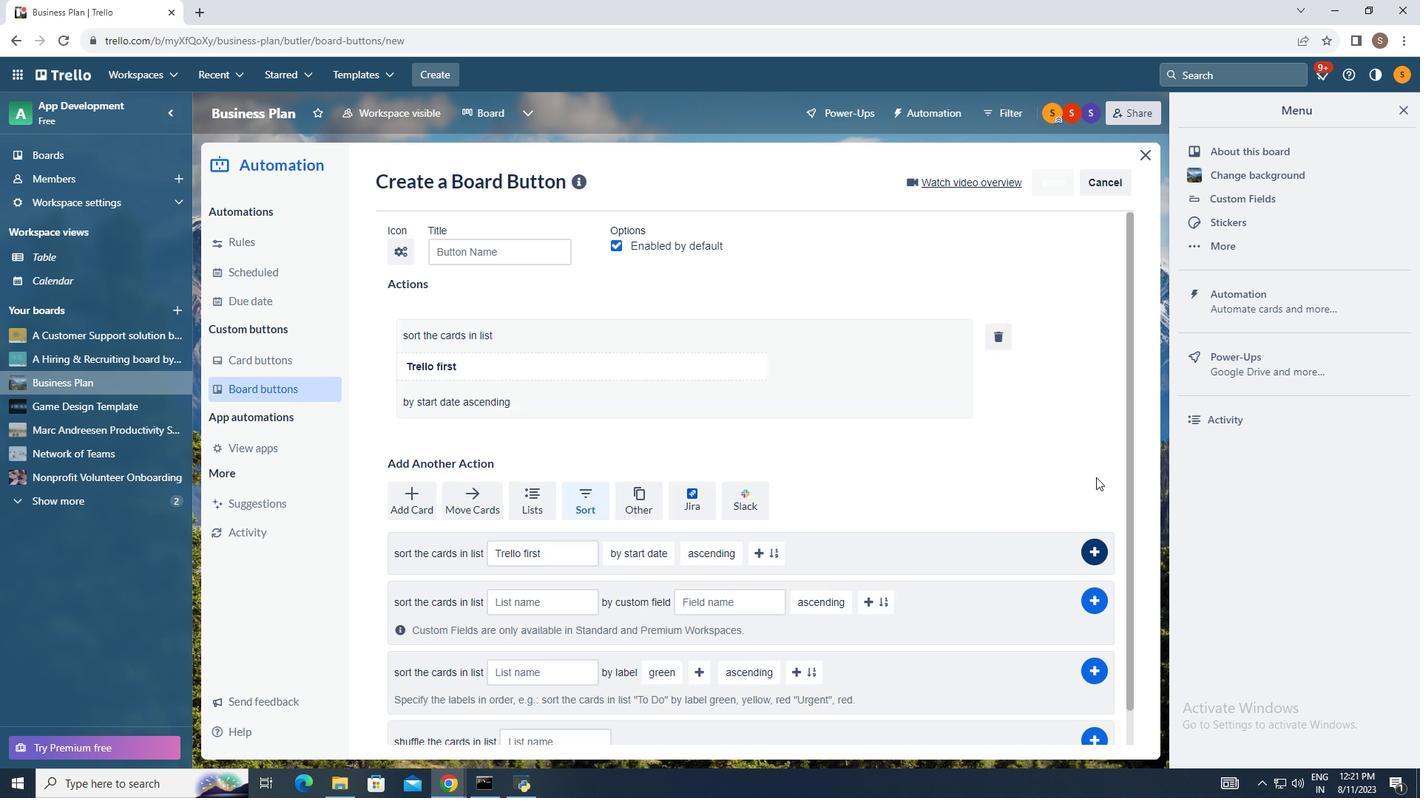
Action: Mouse moved to (723, 563)
Screenshot: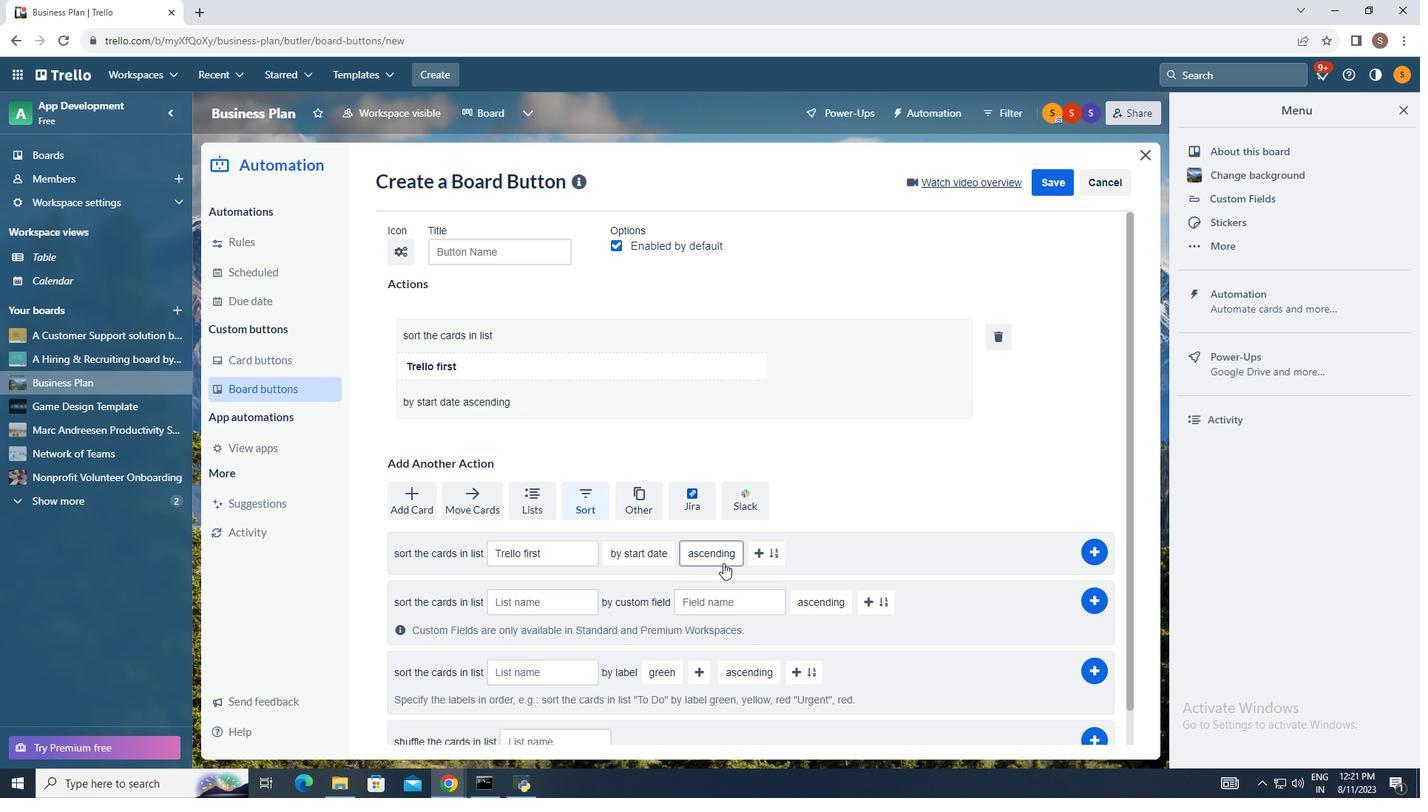 
